 Task: Change IN PROGRESS as Status of Issue Issue0000000322 in Backlog  in Scrum Project Project0000000065 in Jira. Change IN PROGRESS as Status of Issue Issue0000000324 in Backlog  in Scrum Project Project0000000065 in Jira. Change IN PROGRESS as Status of Issue Issue0000000326 in Backlog  in Scrum Project Project0000000066 in Jira. Change IN PROGRESS as Status of Issue Issue0000000328 in Backlog  in Scrum Project Project0000000066 in Jira. Change IN PROGRESS as Status of Issue Issue0000000330 in Backlog  in Scrum Project Project0000000066 in Jira
Action: Mouse moved to (273, 83)
Screenshot: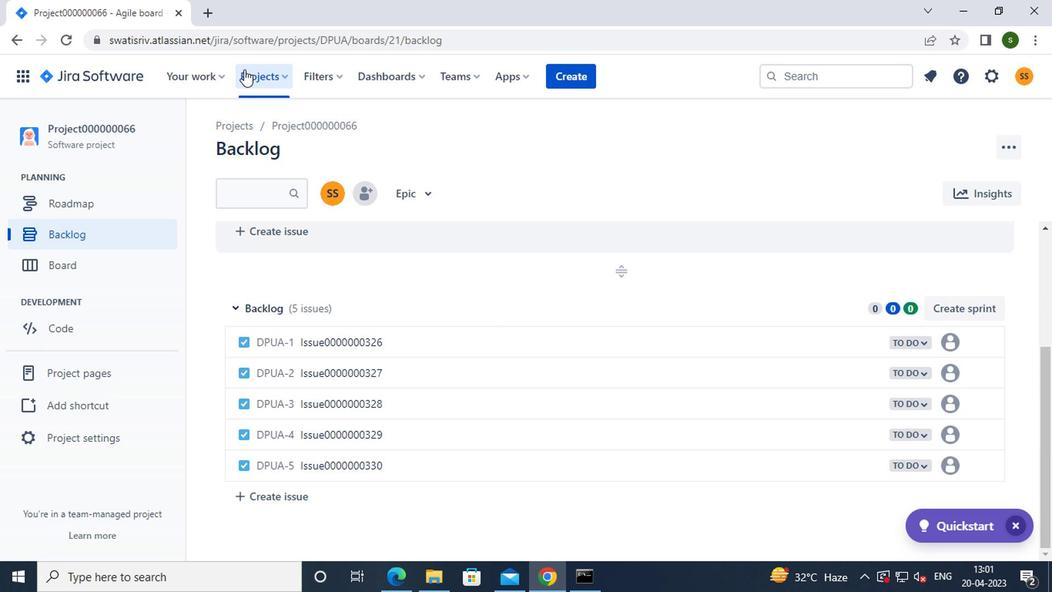 
Action: Mouse pressed left at (273, 83)
Screenshot: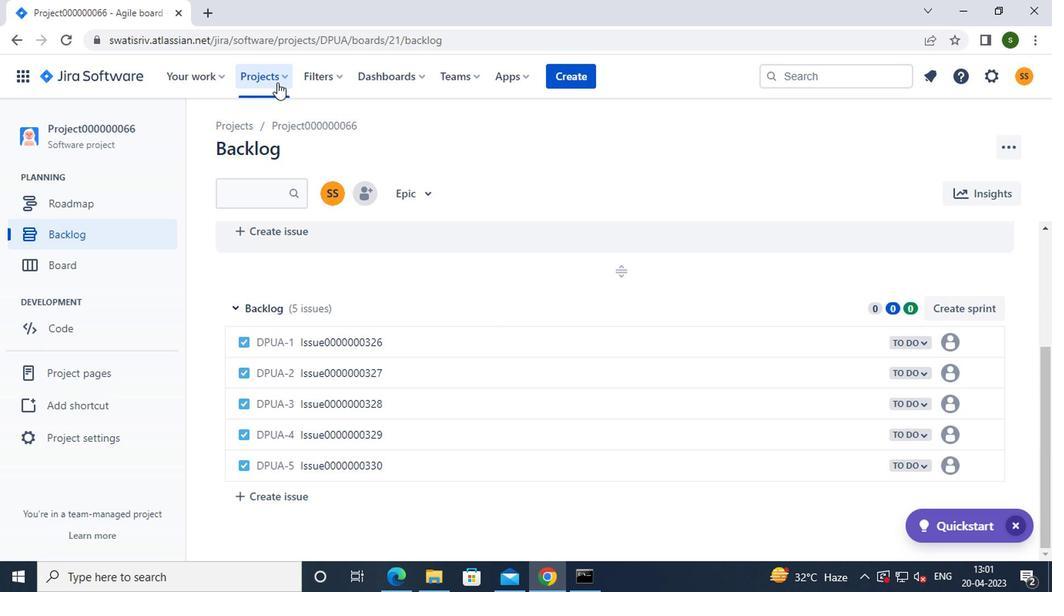 
Action: Mouse moved to (313, 186)
Screenshot: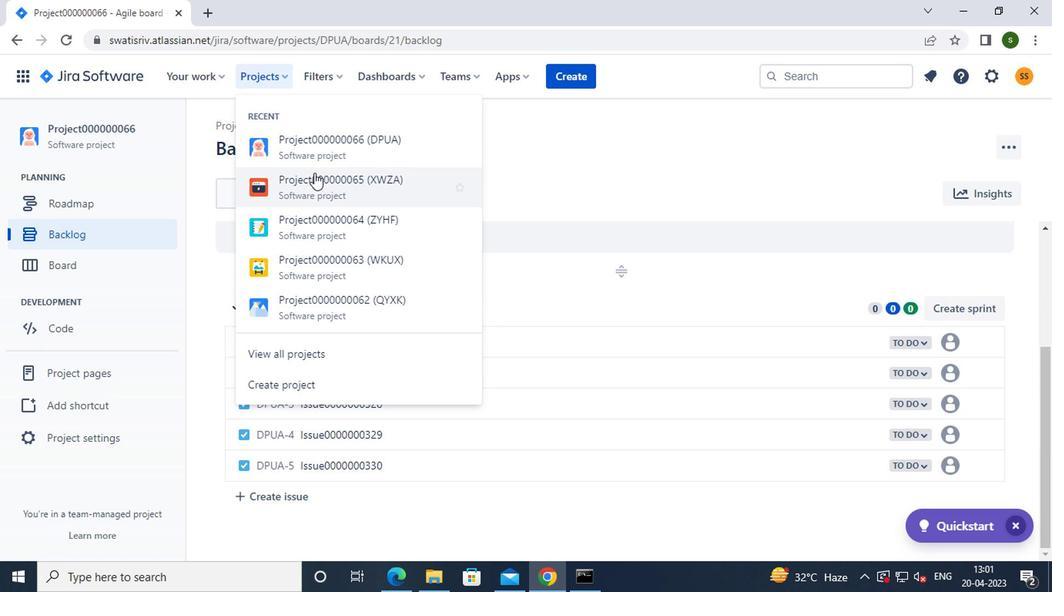 
Action: Mouse pressed left at (313, 186)
Screenshot: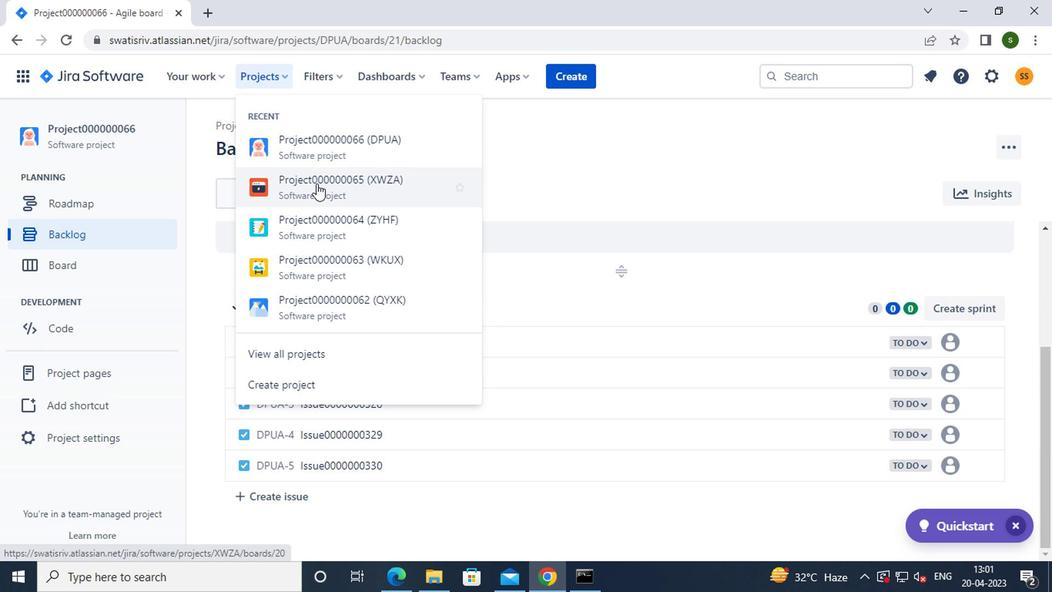 
Action: Mouse moved to (100, 238)
Screenshot: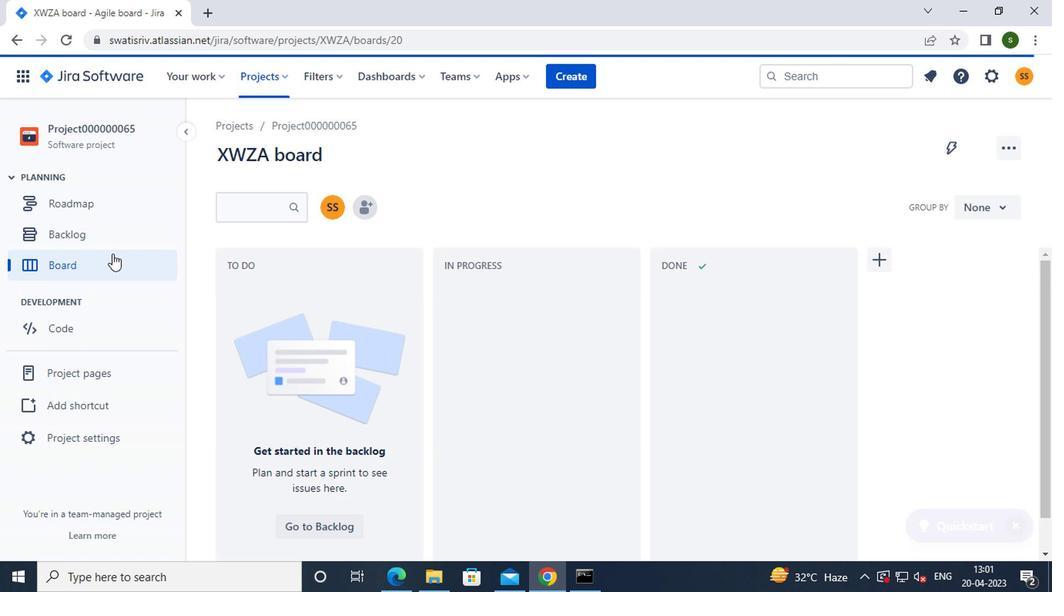 
Action: Mouse pressed left at (100, 238)
Screenshot: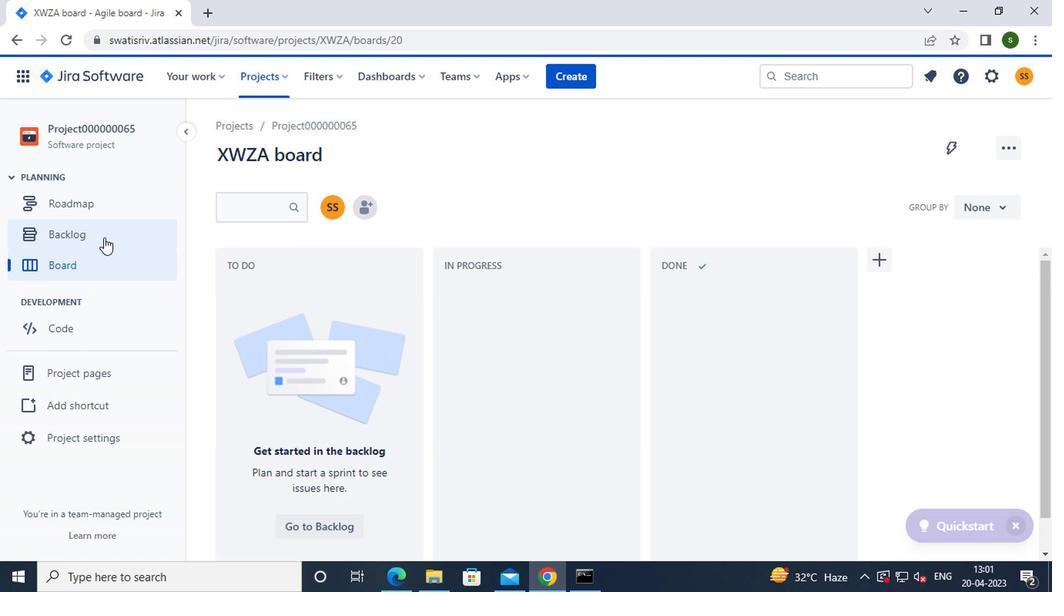 
Action: Mouse moved to (622, 389)
Screenshot: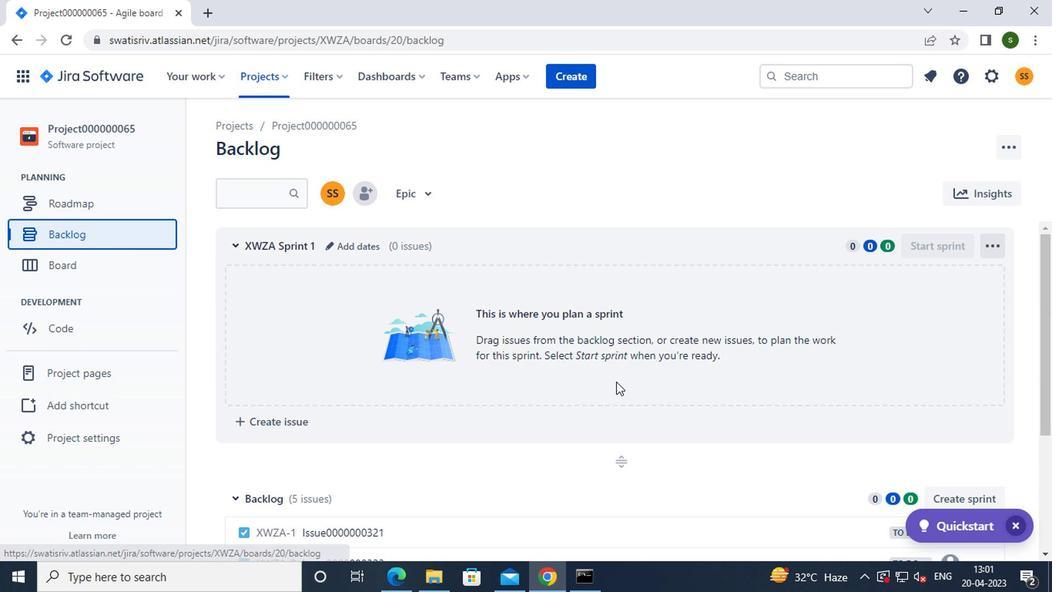 
Action: Mouse scrolled (622, 388) with delta (0, 0)
Screenshot: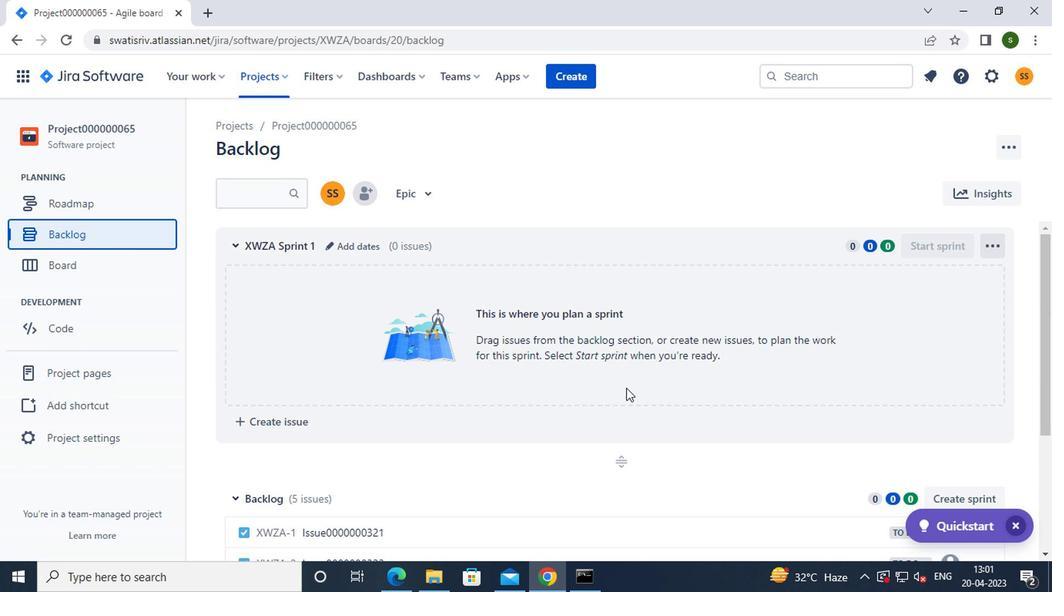 
Action: Mouse scrolled (622, 388) with delta (0, 0)
Screenshot: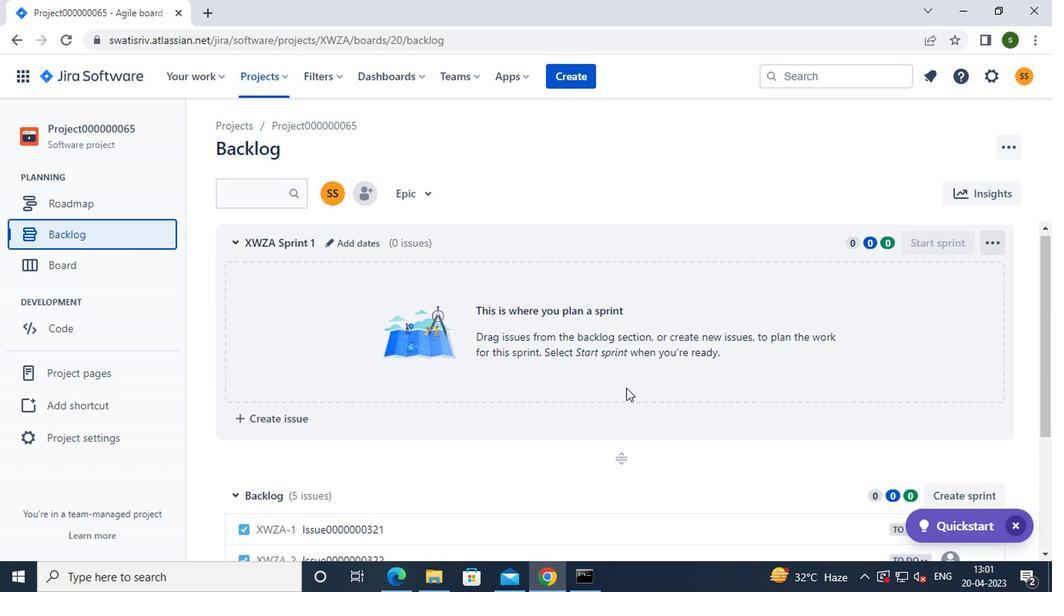 
Action: Mouse scrolled (622, 388) with delta (0, 0)
Screenshot: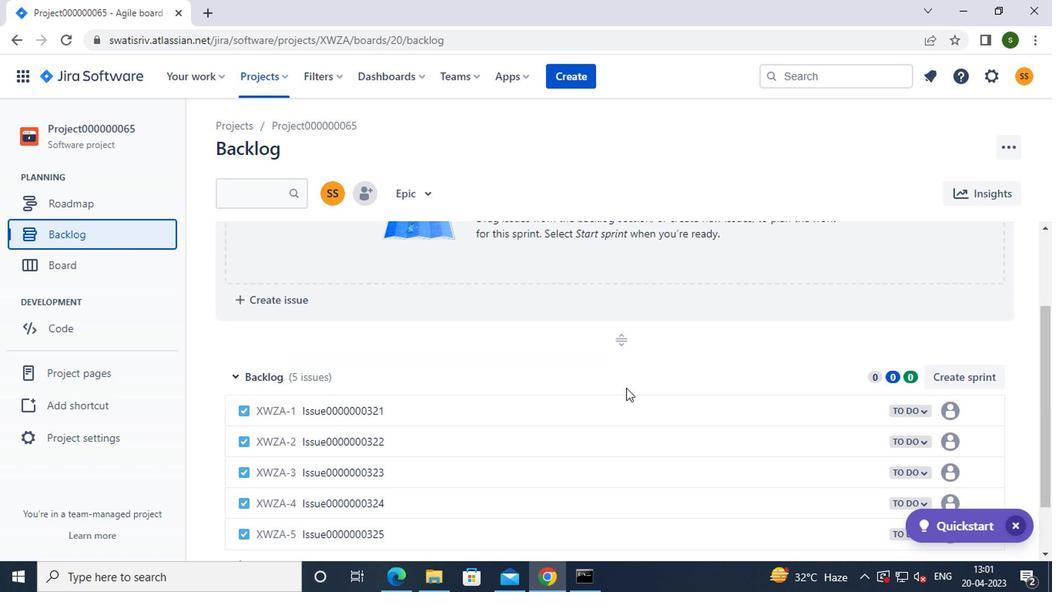 
Action: Mouse moved to (921, 372)
Screenshot: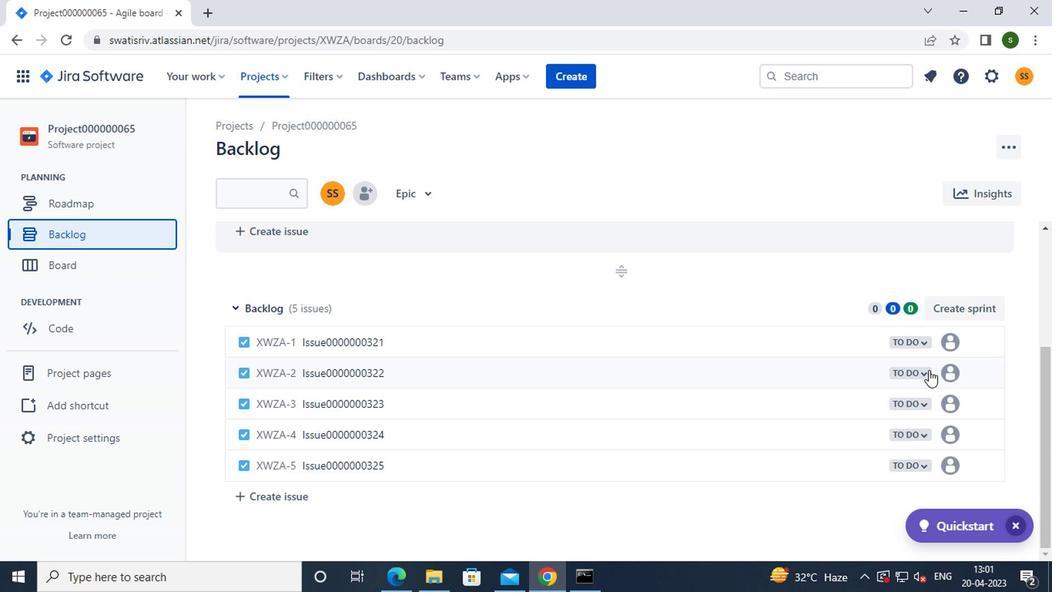 
Action: Mouse pressed left at (921, 372)
Screenshot: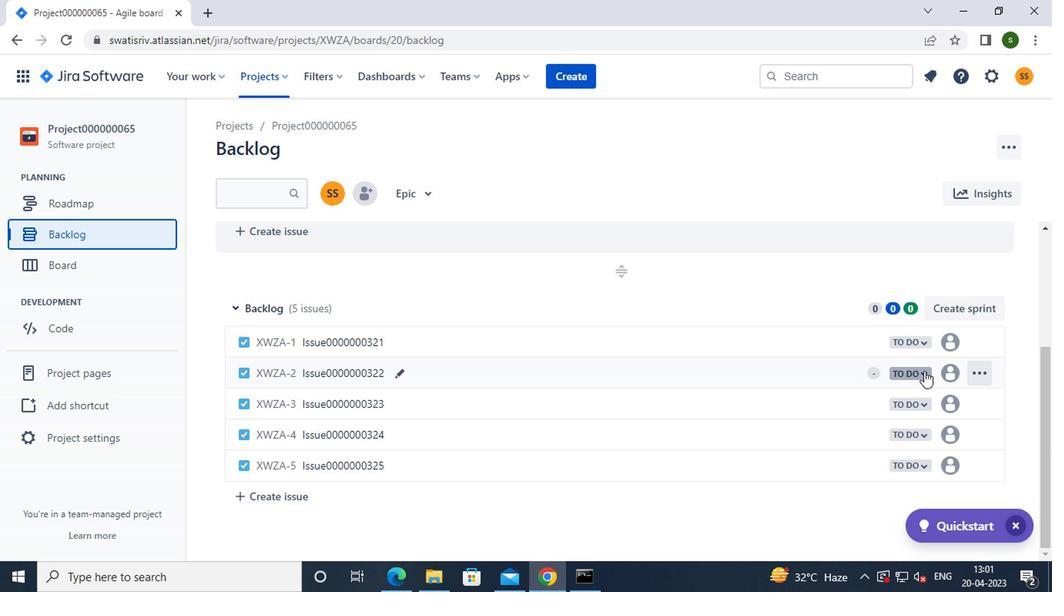 
Action: Mouse moved to (847, 404)
Screenshot: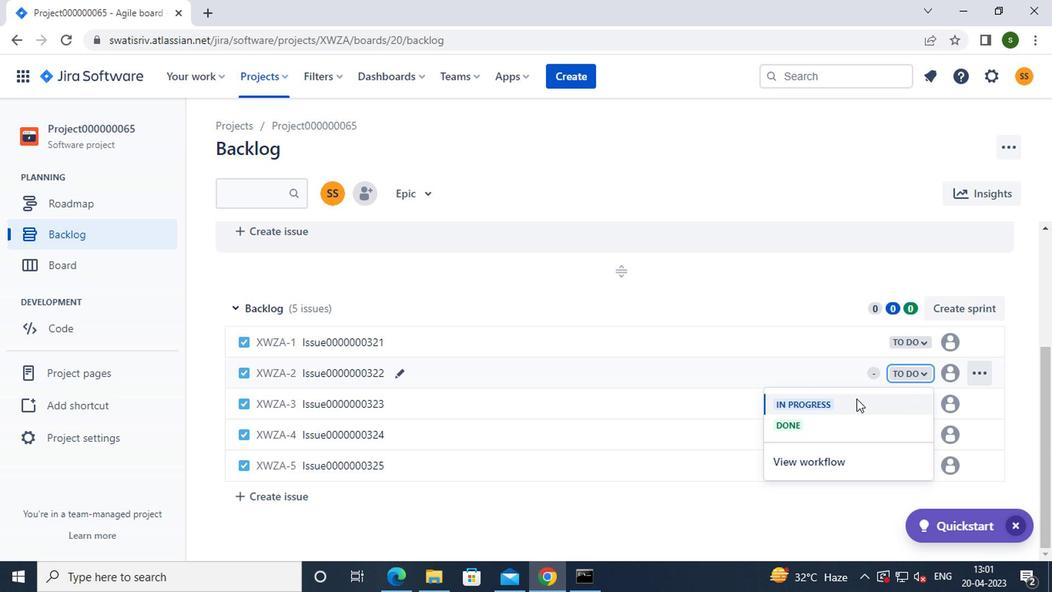 
Action: Mouse pressed left at (847, 404)
Screenshot: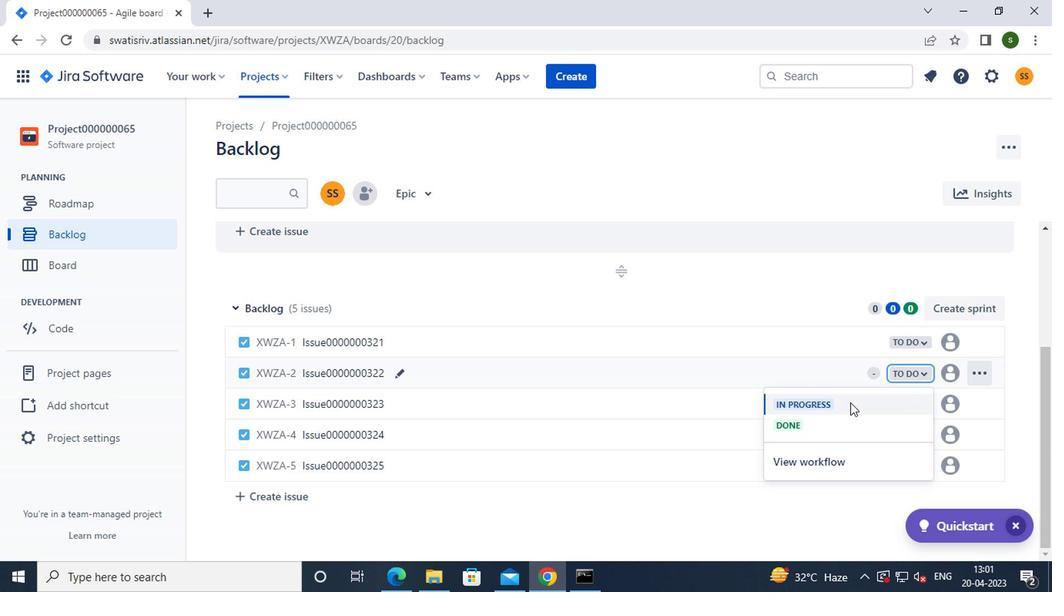 
Action: Mouse moved to (920, 437)
Screenshot: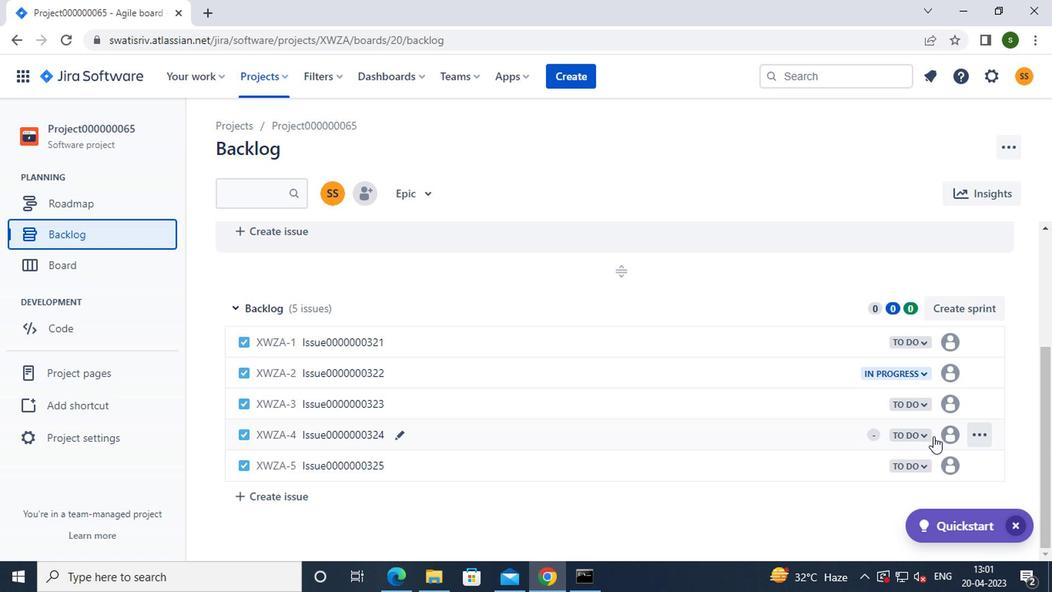 
Action: Mouse pressed left at (920, 437)
Screenshot: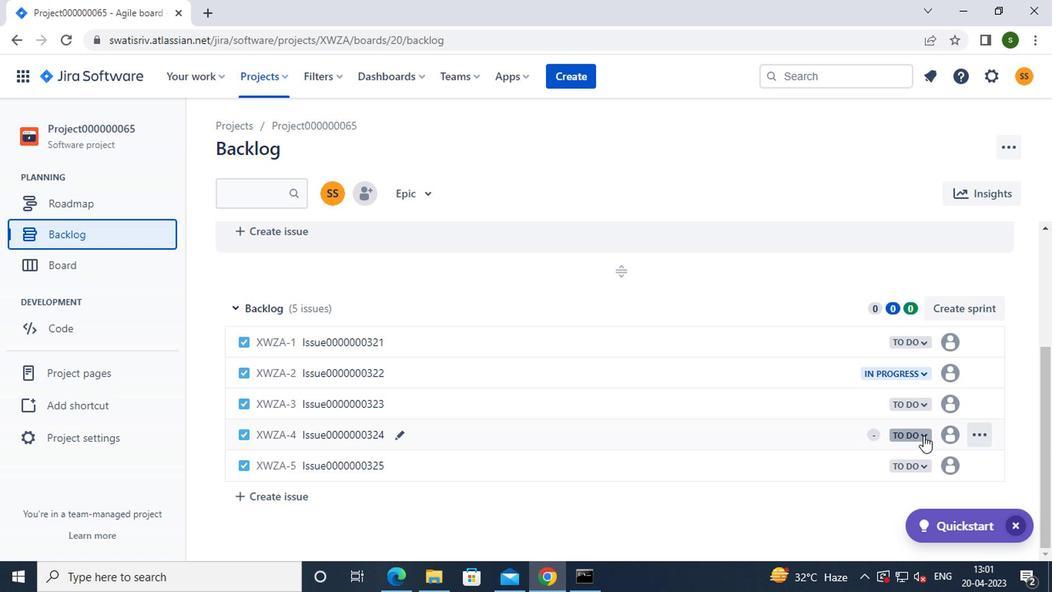 
Action: Mouse moved to (827, 466)
Screenshot: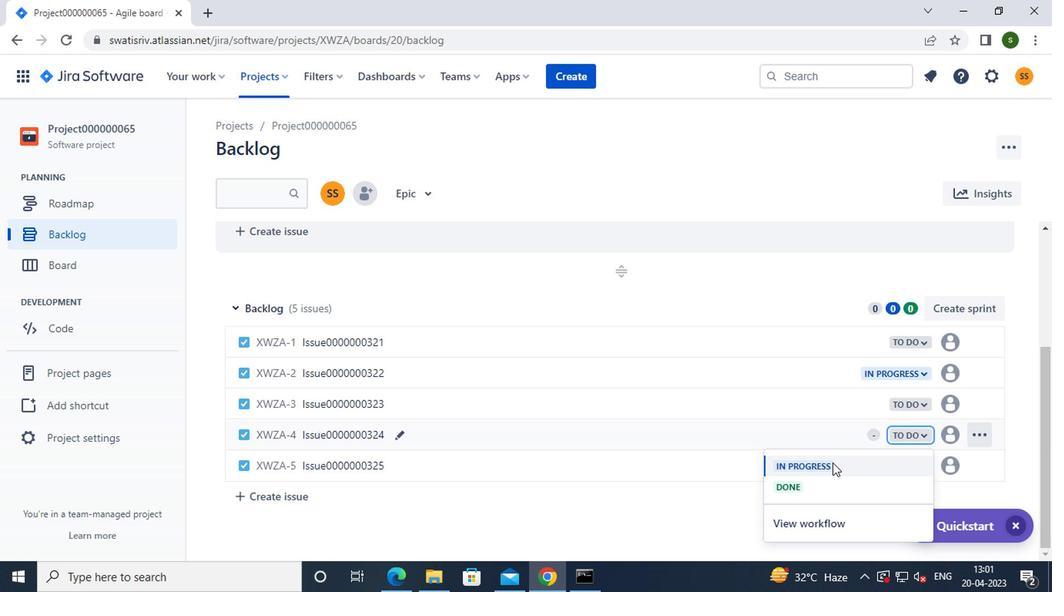 
Action: Mouse pressed left at (827, 466)
Screenshot: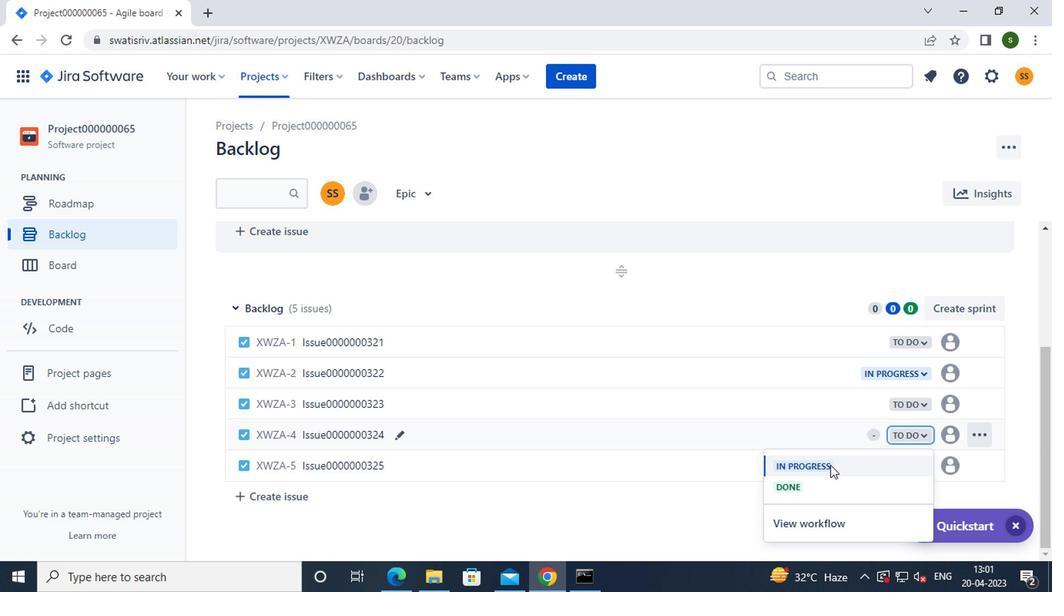 
Action: Mouse moved to (254, 70)
Screenshot: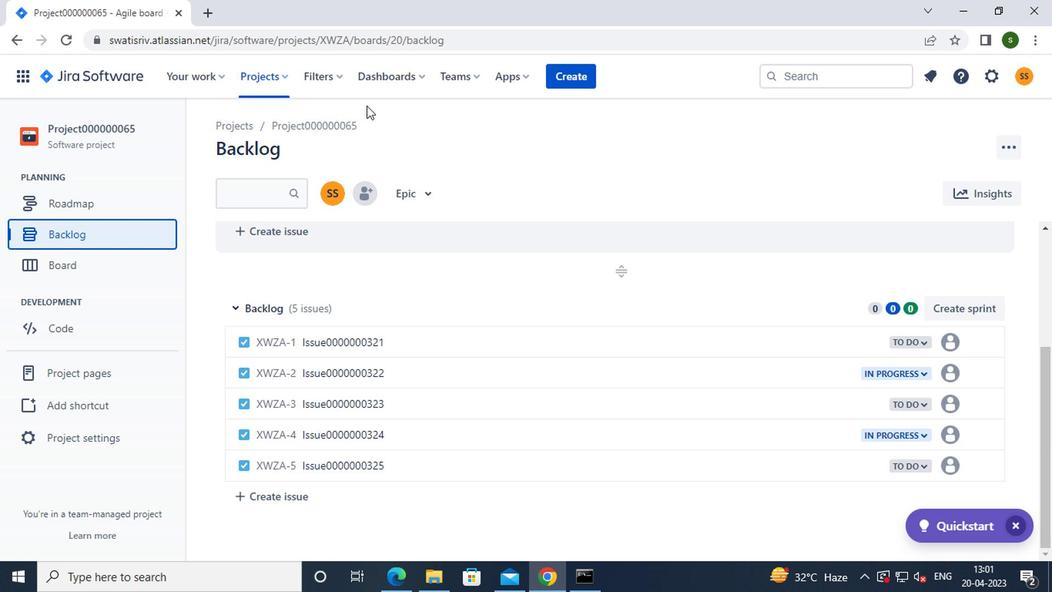 
Action: Mouse pressed left at (254, 70)
Screenshot: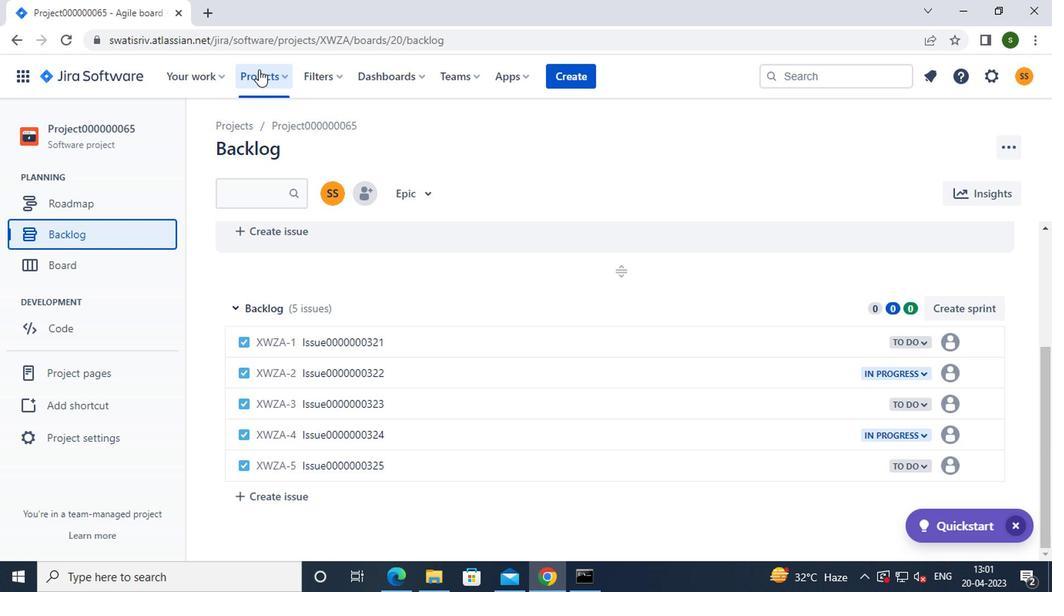 
Action: Mouse moved to (313, 187)
Screenshot: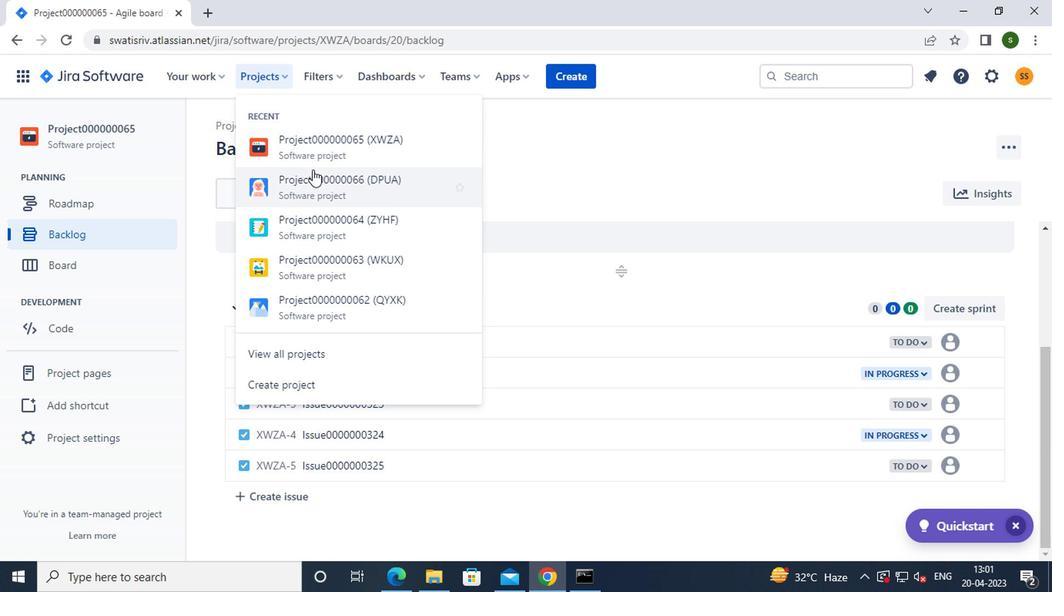 
Action: Mouse pressed left at (313, 187)
Screenshot: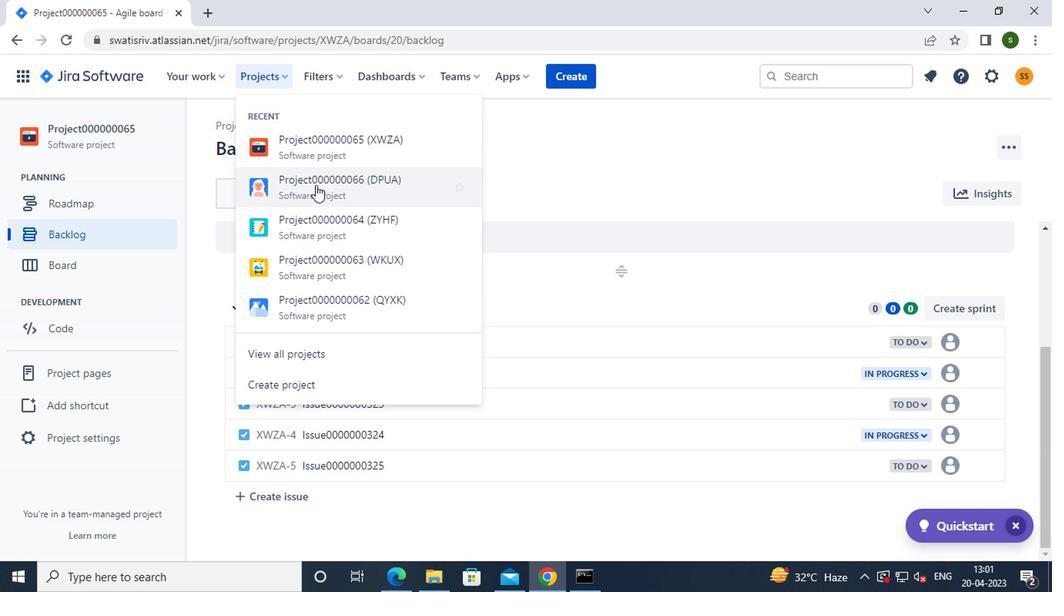 
Action: Mouse moved to (93, 231)
Screenshot: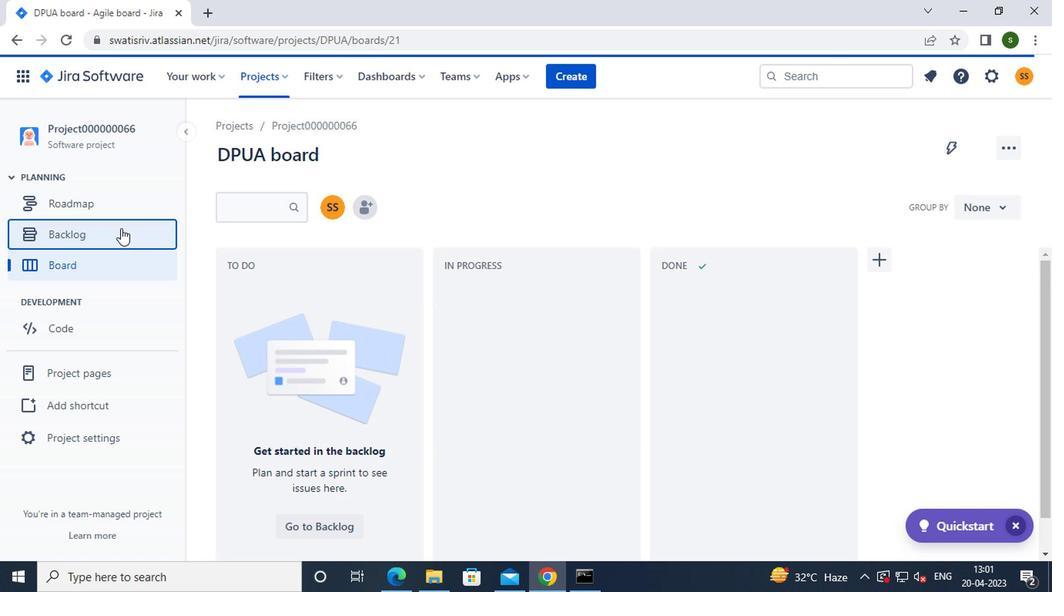 
Action: Mouse pressed left at (93, 231)
Screenshot: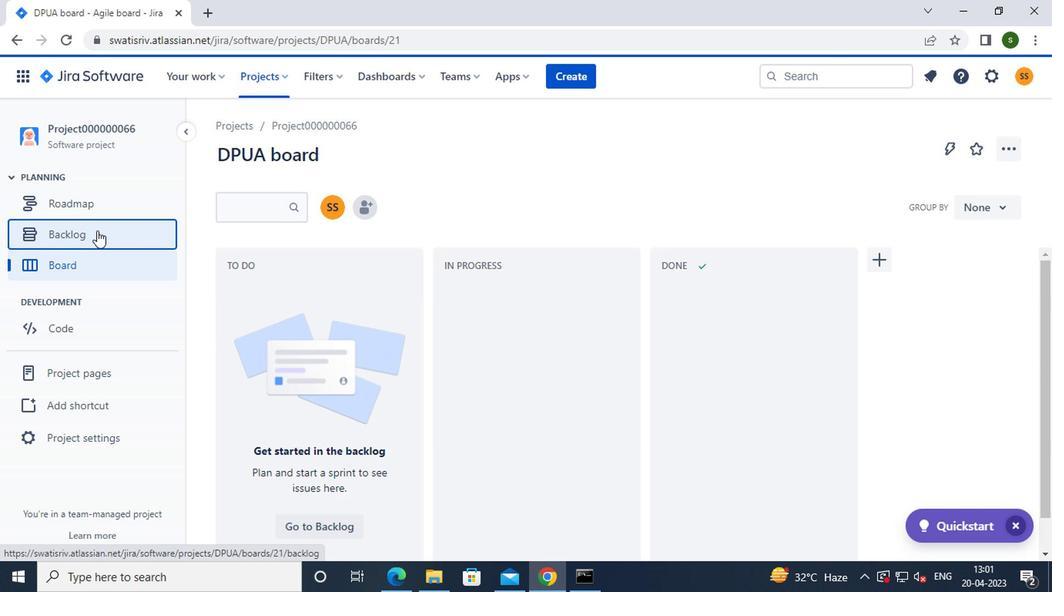 
Action: Mouse moved to (633, 469)
Screenshot: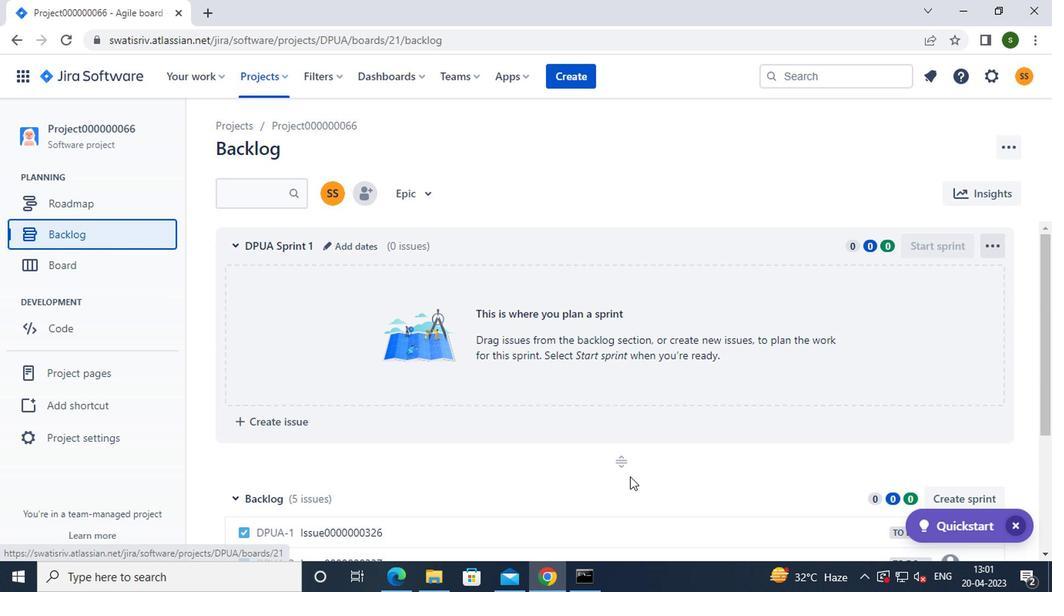 
Action: Mouse scrolled (633, 468) with delta (0, -1)
Screenshot: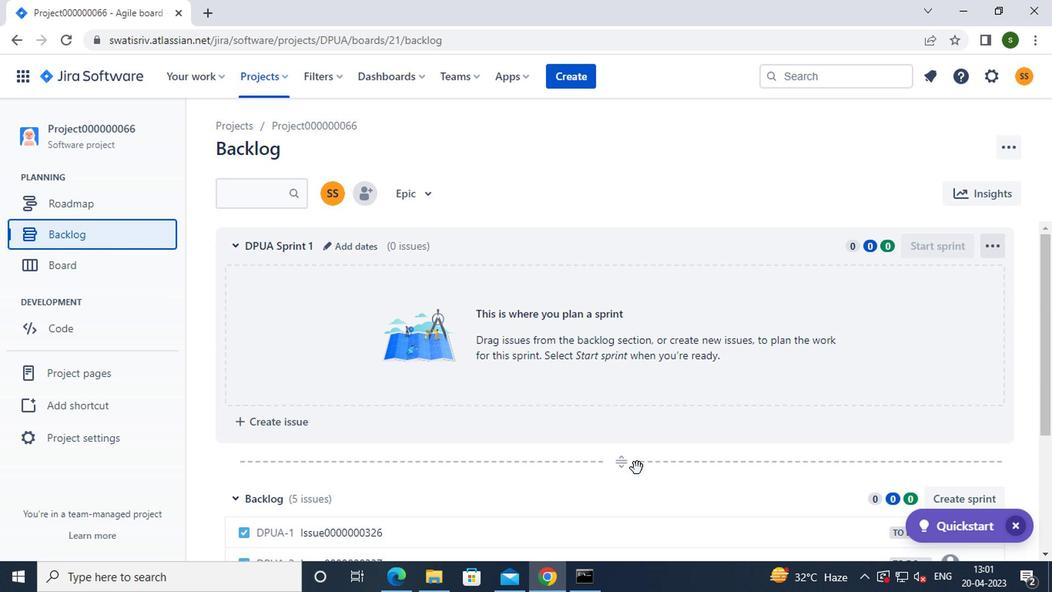 
Action: Mouse scrolled (633, 468) with delta (0, -1)
Screenshot: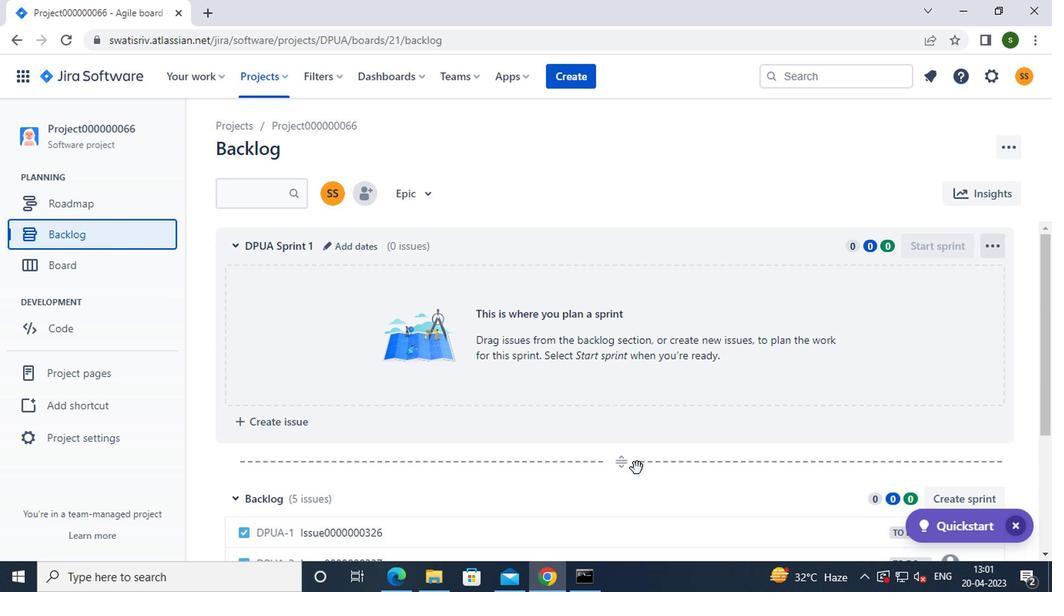 
Action: Mouse scrolled (633, 468) with delta (0, -1)
Screenshot: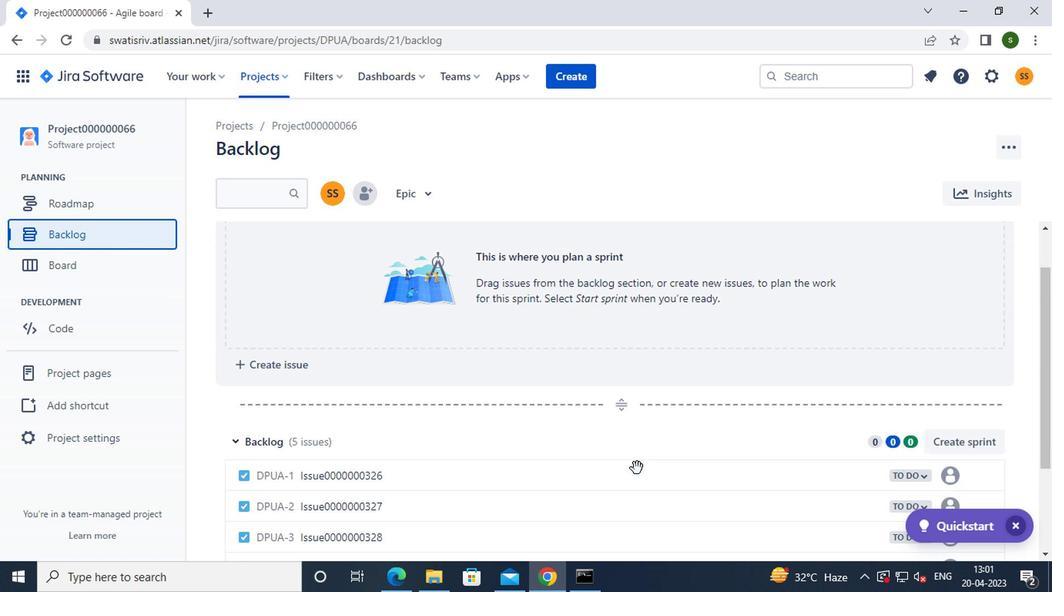 
Action: Mouse moved to (921, 338)
Screenshot: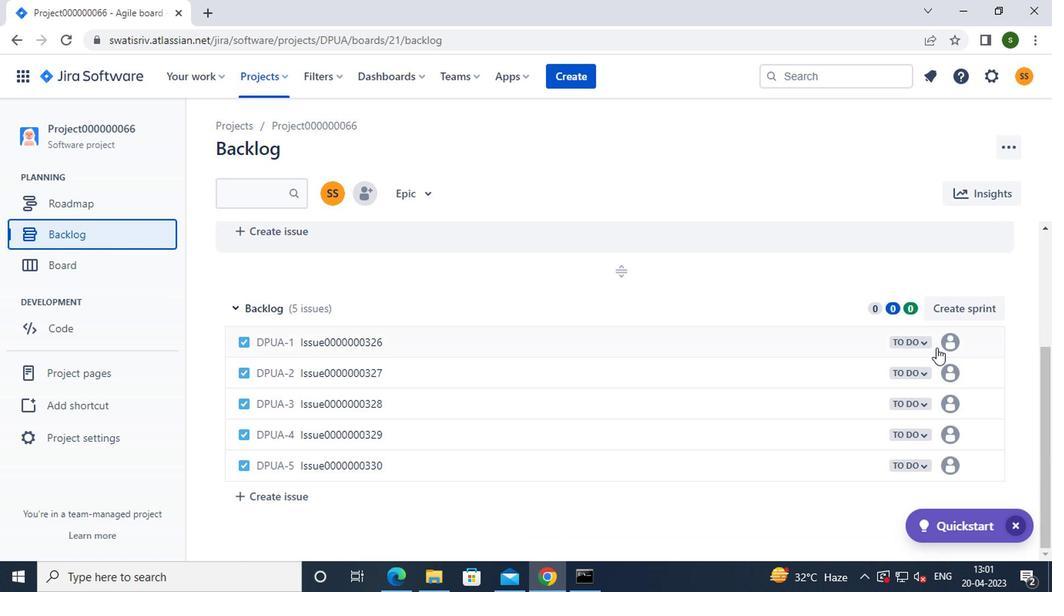 
Action: Mouse pressed left at (921, 338)
Screenshot: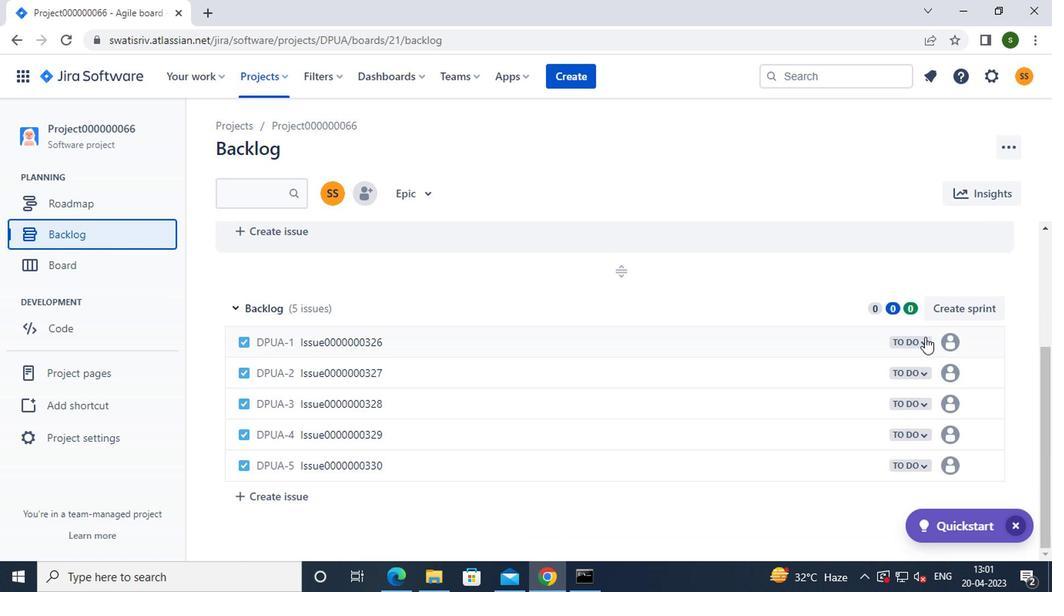 
Action: Mouse moved to (827, 371)
Screenshot: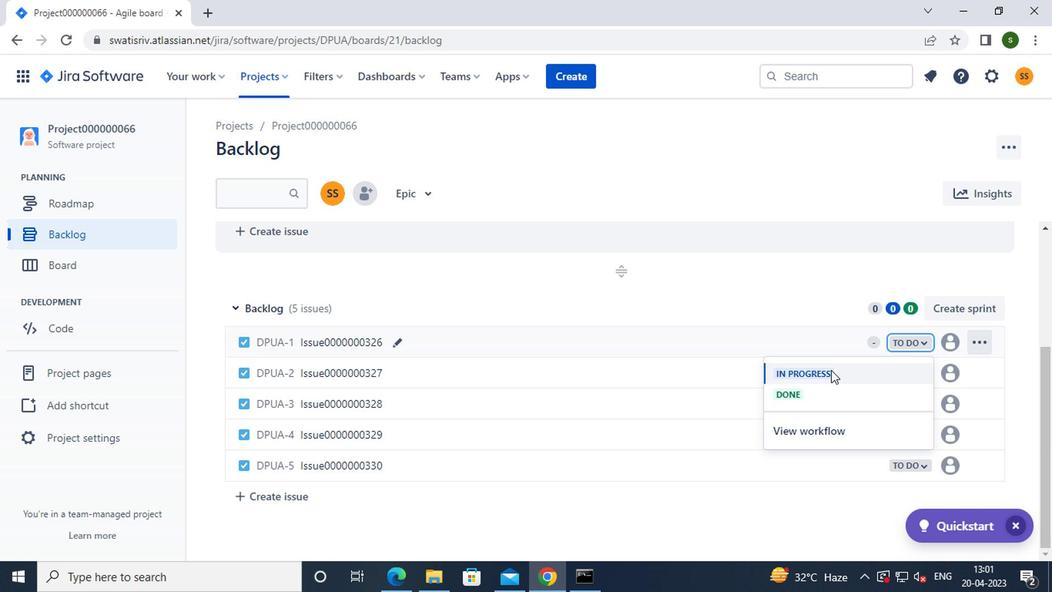 
Action: Mouse pressed left at (827, 371)
Screenshot: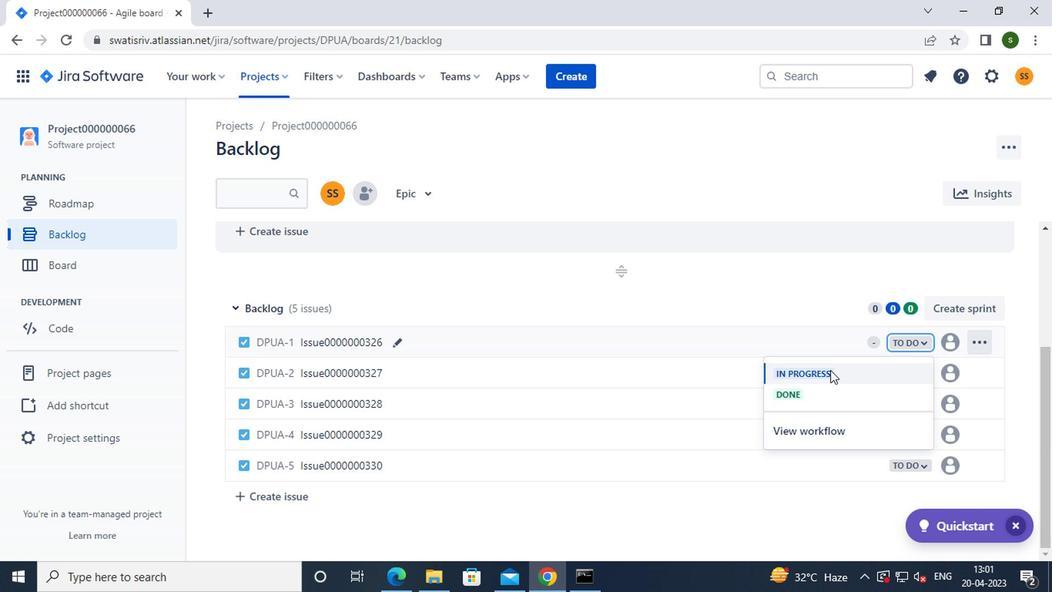 
Action: Mouse moved to (915, 403)
Screenshot: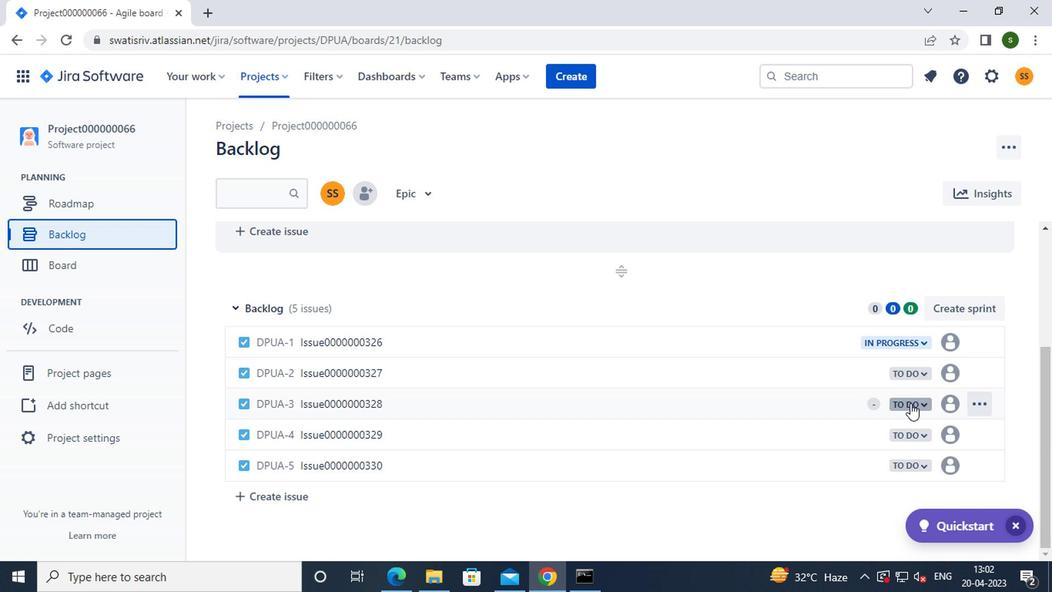 
Action: Mouse pressed left at (915, 403)
Screenshot: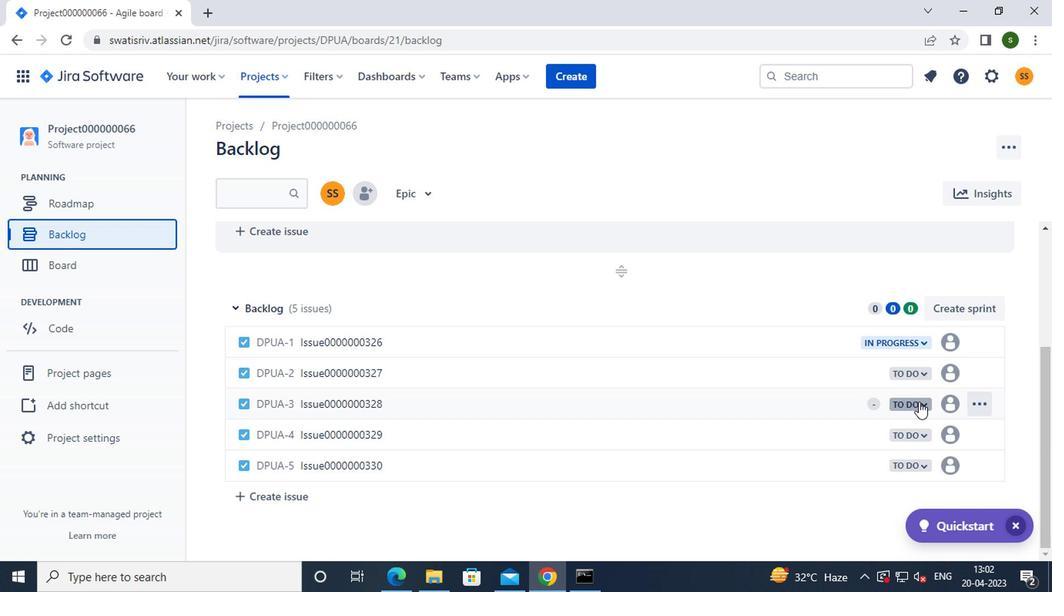 
Action: Mouse moved to (824, 432)
Screenshot: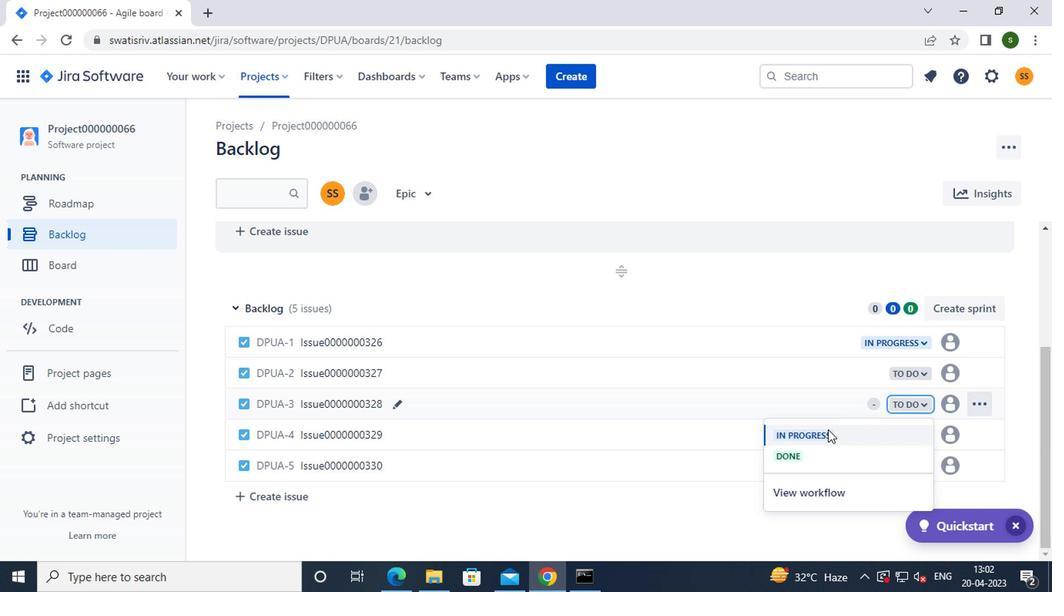 
Action: Mouse pressed left at (824, 432)
Screenshot: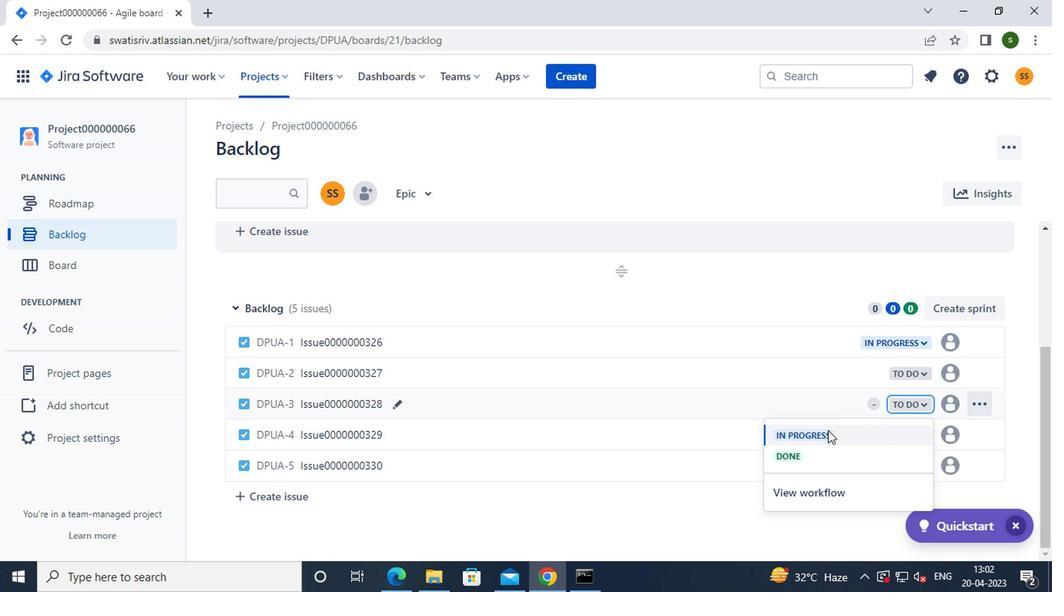 
Action: Mouse moved to (922, 469)
Screenshot: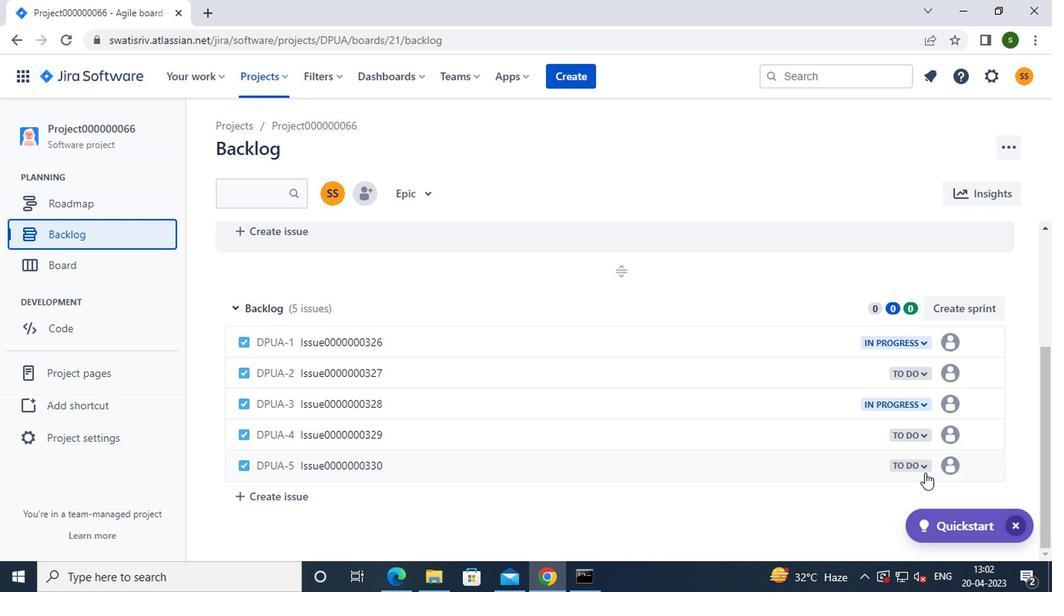 
Action: Mouse pressed left at (922, 469)
Screenshot: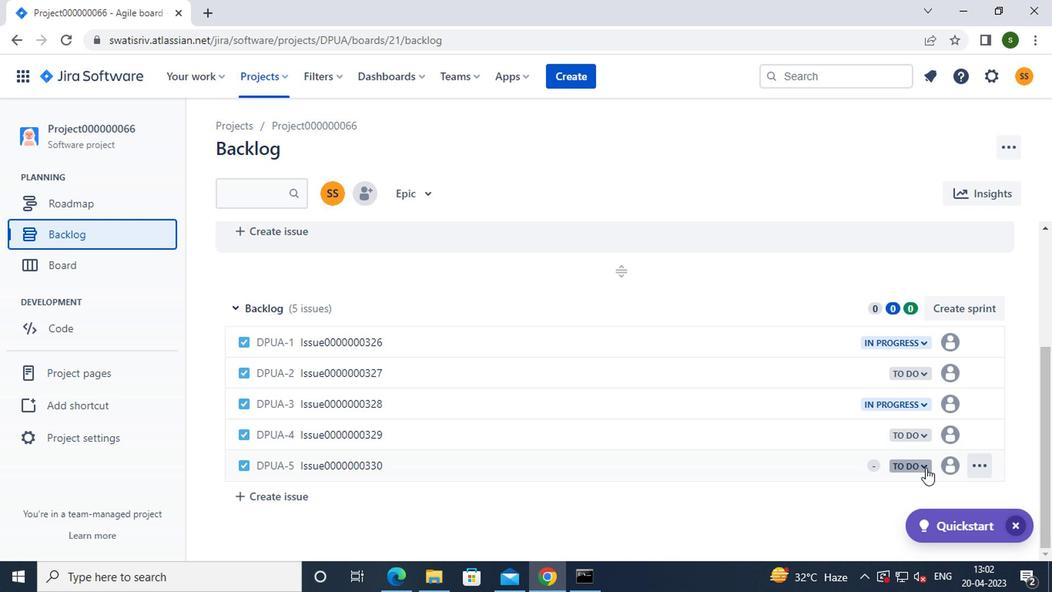 
Action: Mouse moved to (847, 379)
Screenshot: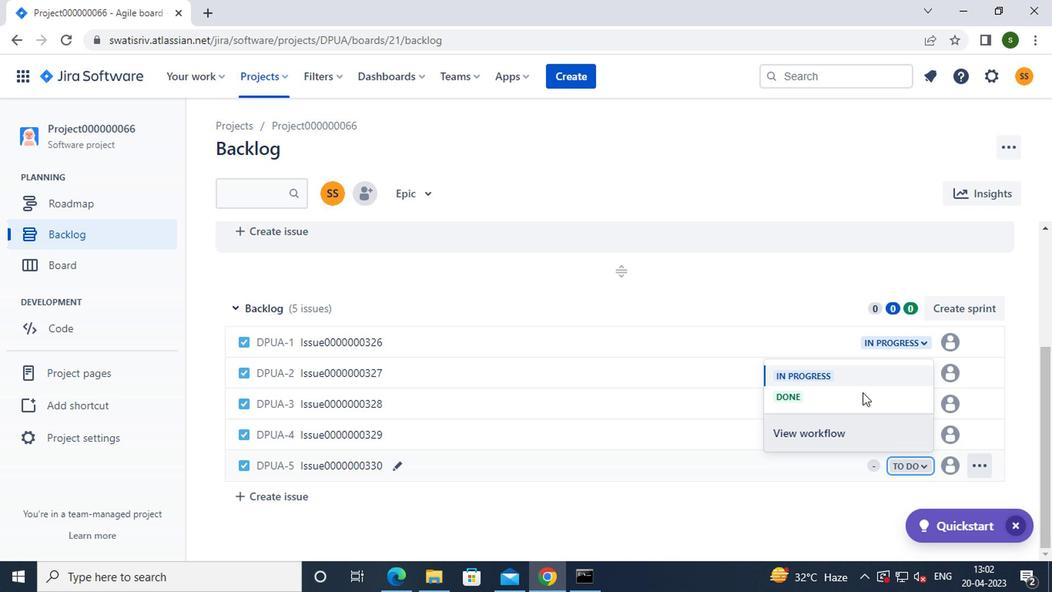 
Action: Mouse pressed left at (847, 379)
Screenshot: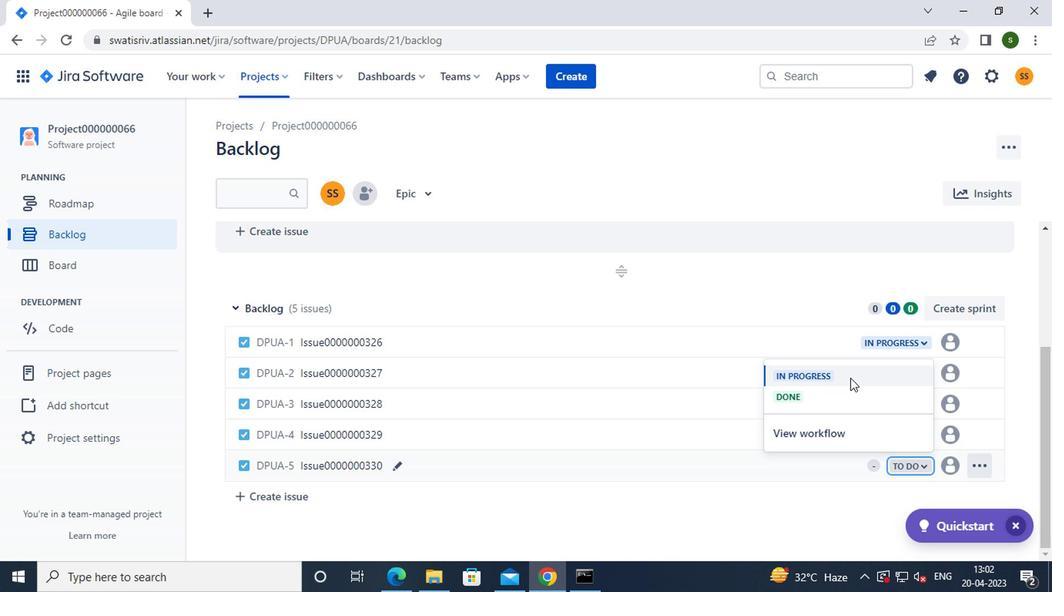 
Action: Mouse moved to (737, 173)
Screenshot: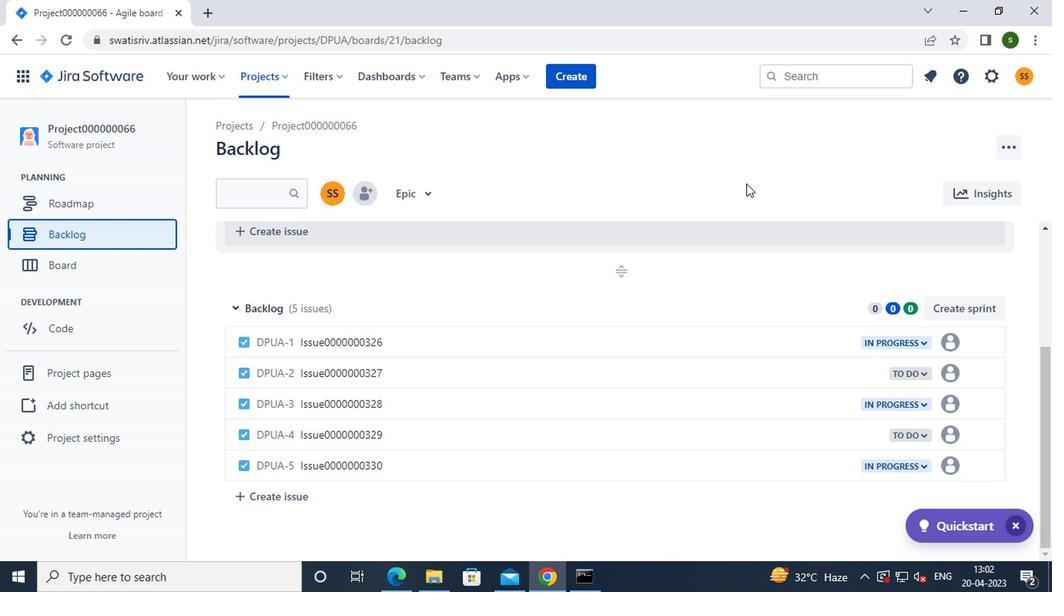 
Action: Key pressed <Key.f8>
Screenshot: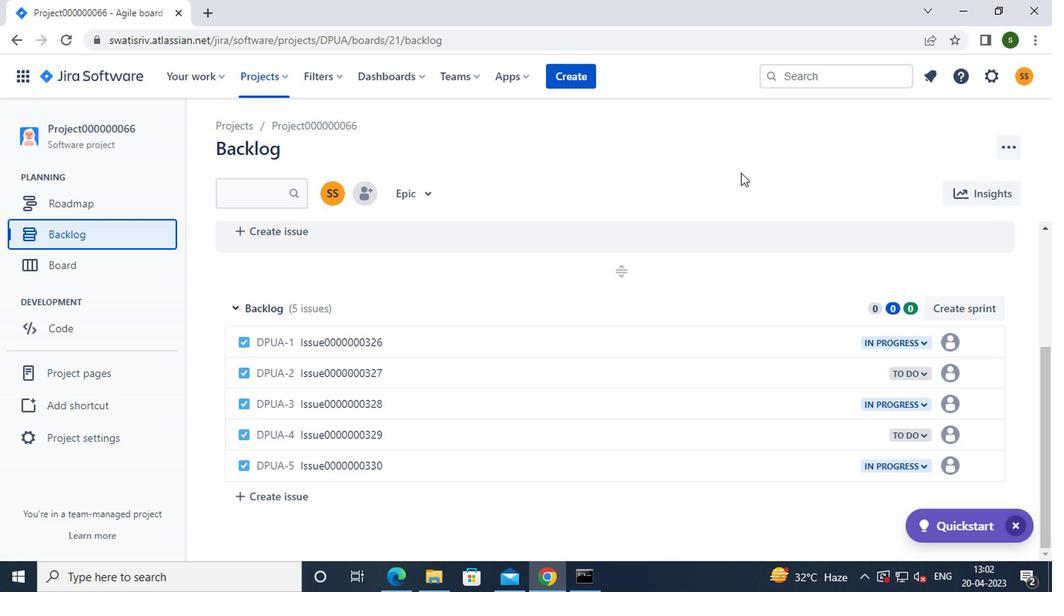 
